 Task: Sort the products by price (lowest first).
Action: Mouse pressed left at (21, 82)
Screenshot: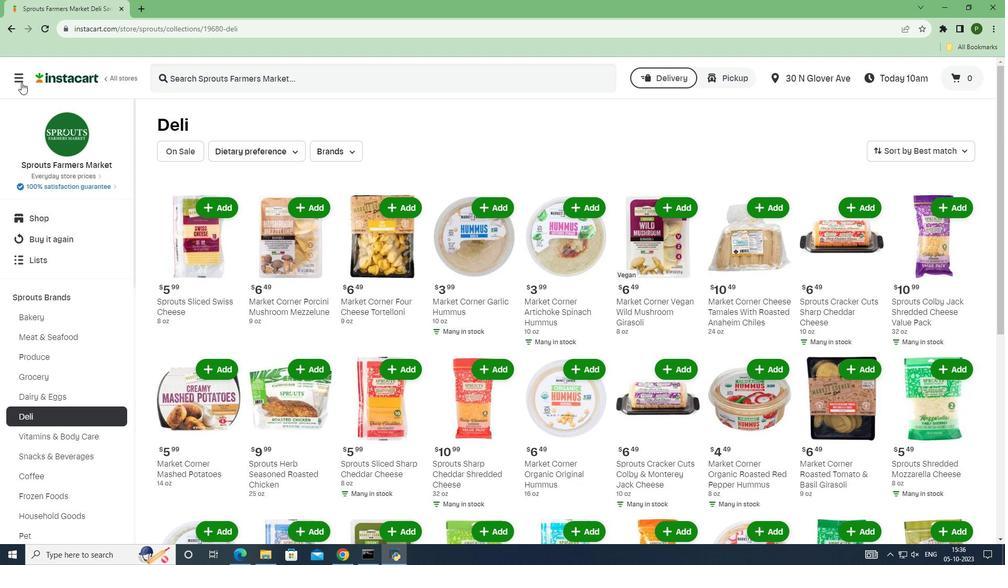 
Action: Mouse moved to (52, 276)
Screenshot: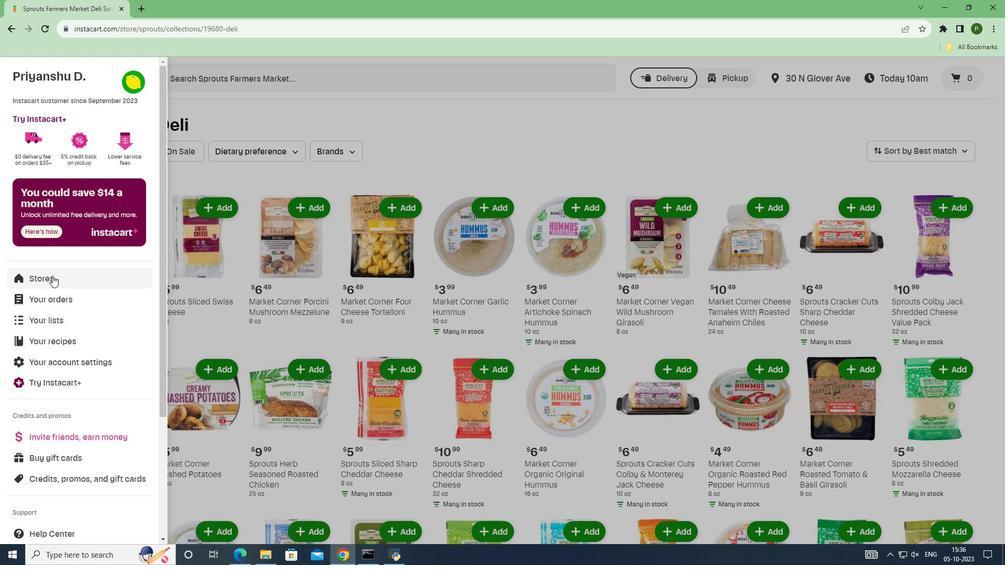 
Action: Mouse pressed left at (52, 276)
Screenshot: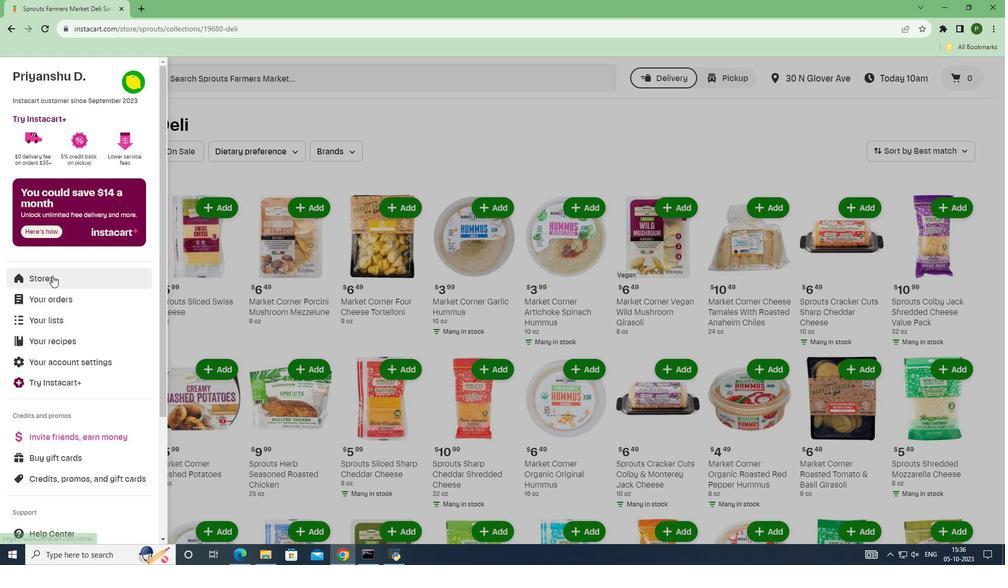 
Action: Mouse moved to (234, 116)
Screenshot: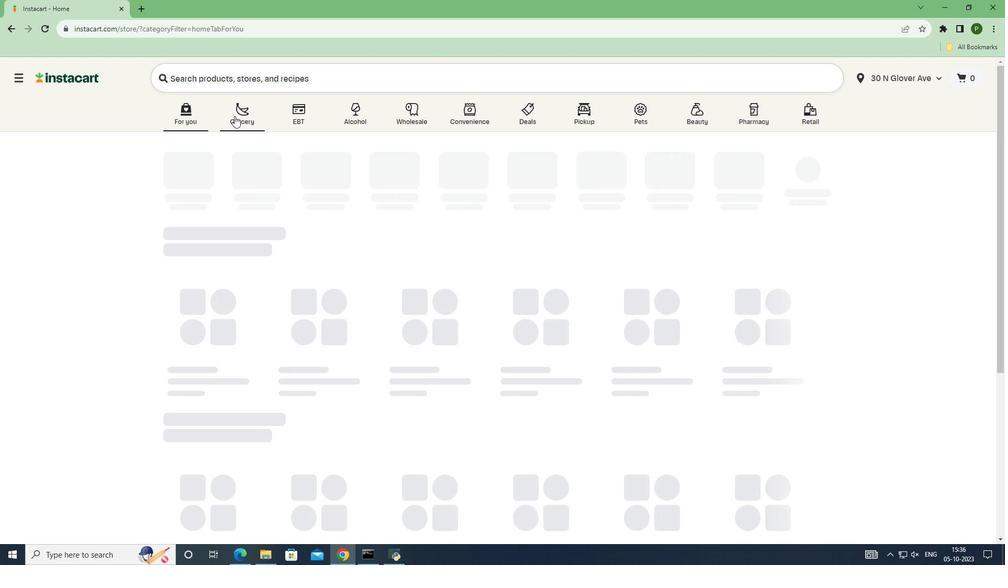 
Action: Mouse pressed left at (234, 116)
Screenshot: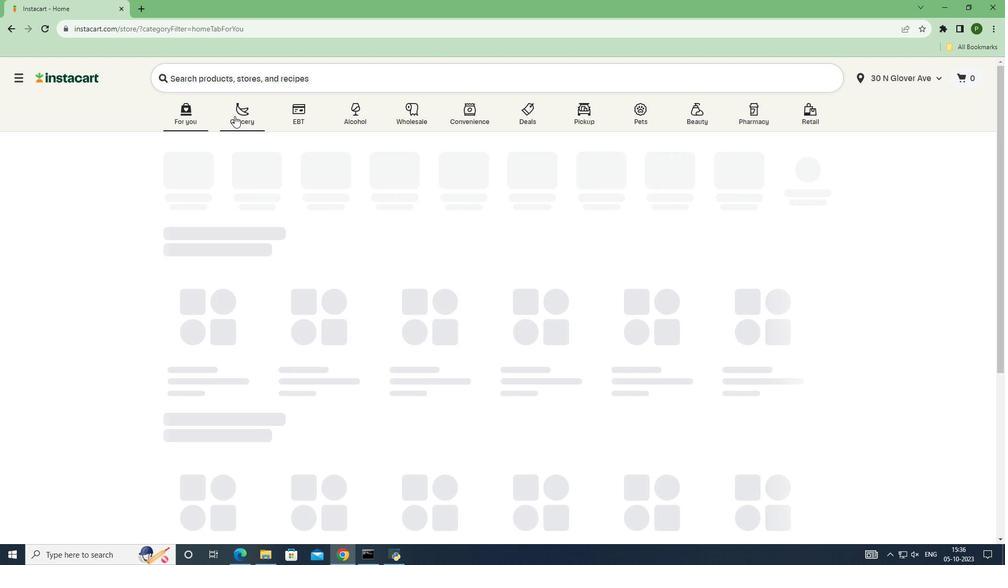 
Action: Mouse moved to (635, 246)
Screenshot: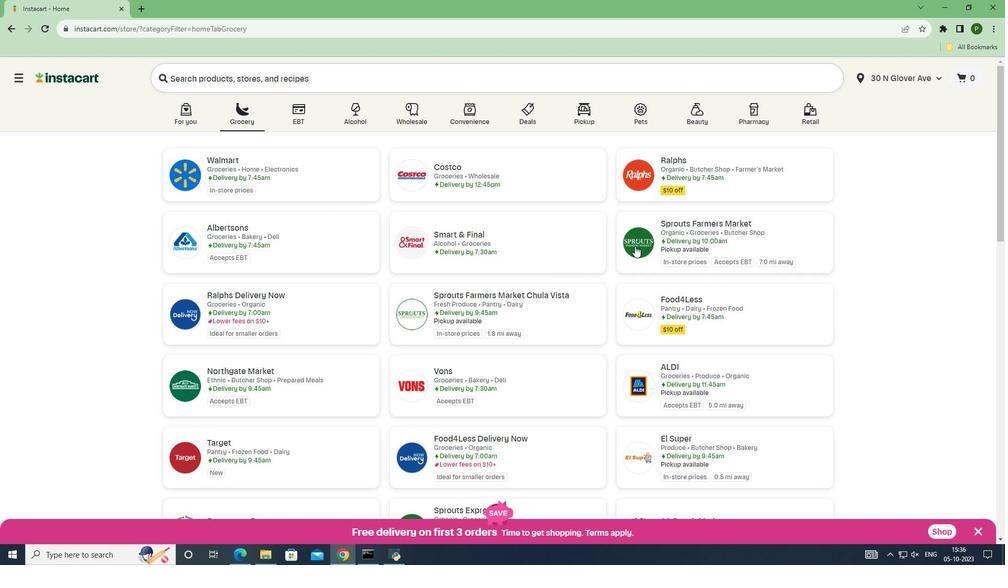 
Action: Mouse pressed left at (635, 246)
Screenshot: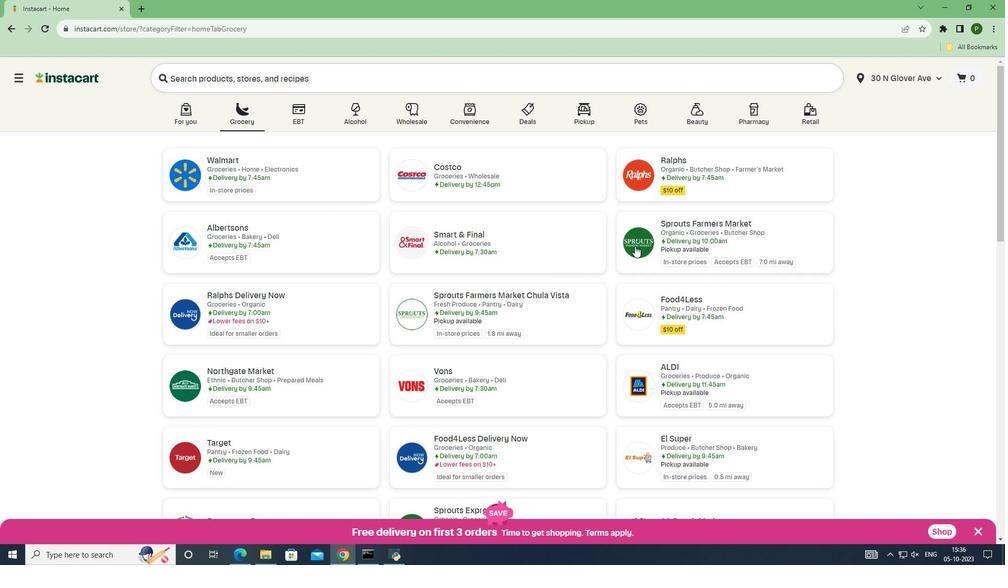 
Action: Mouse moved to (38, 299)
Screenshot: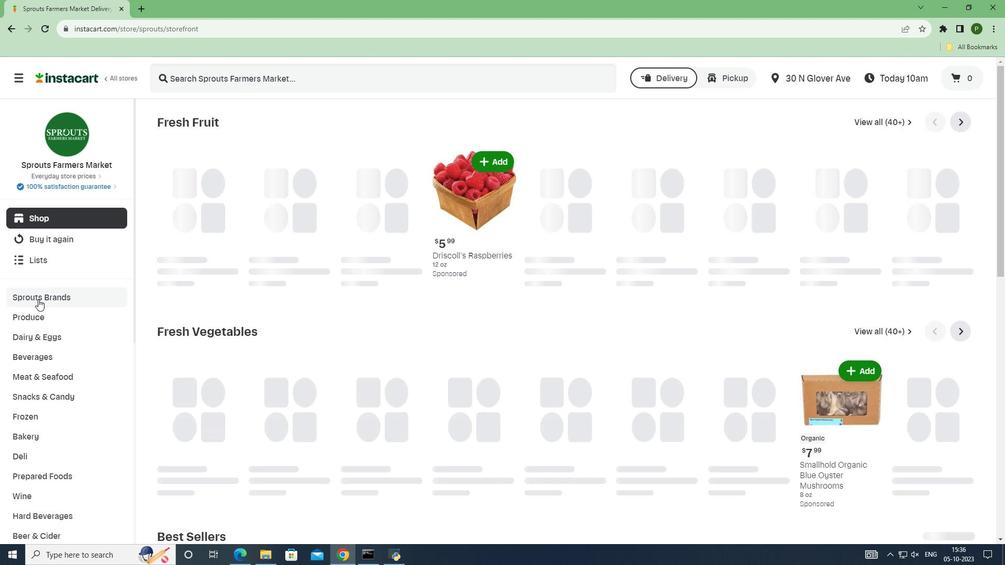 
Action: Mouse pressed left at (38, 299)
Screenshot: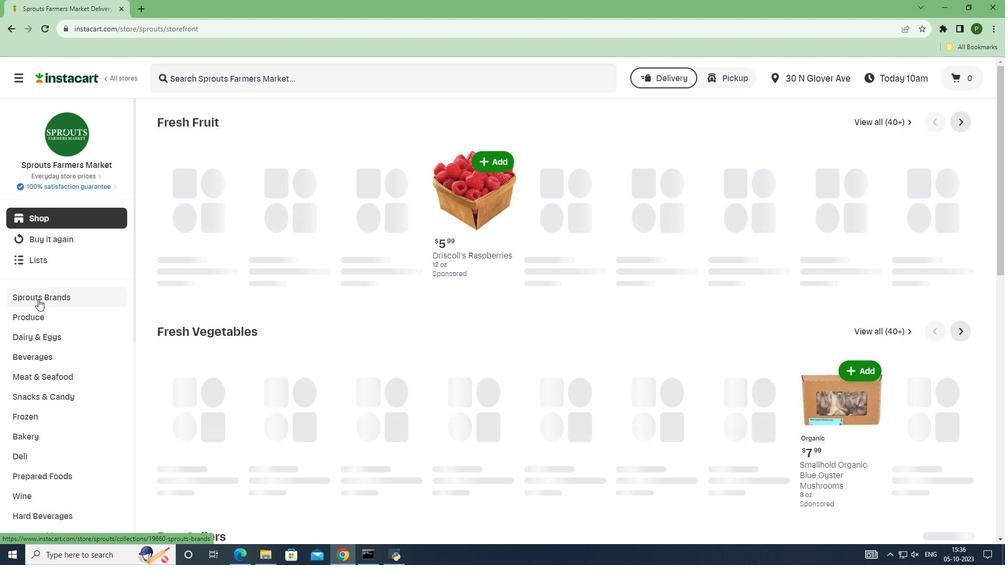 
Action: Mouse moved to (22, 418)
Screenshot: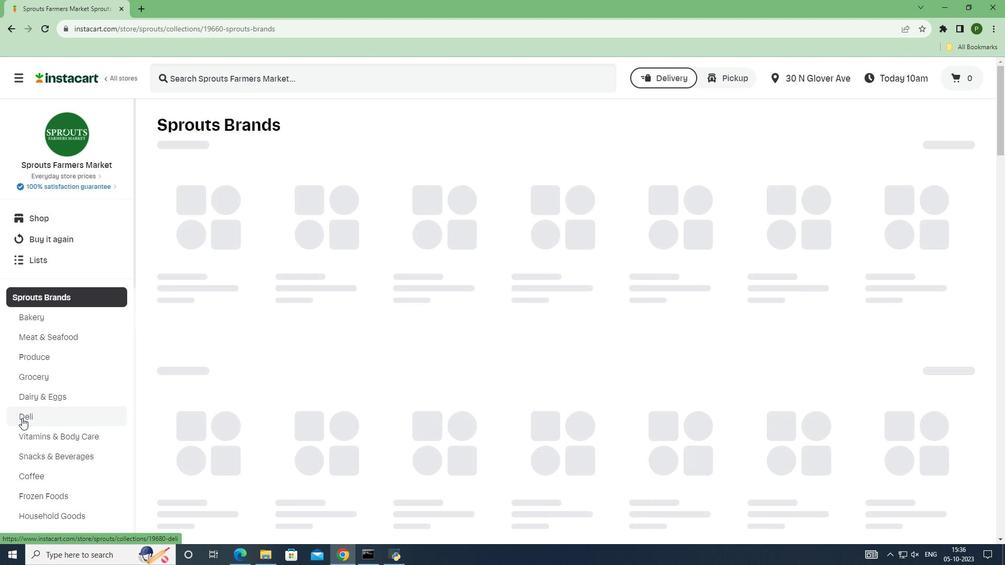 
Action: Mouse pressed left at (22, 418)
Screenshot: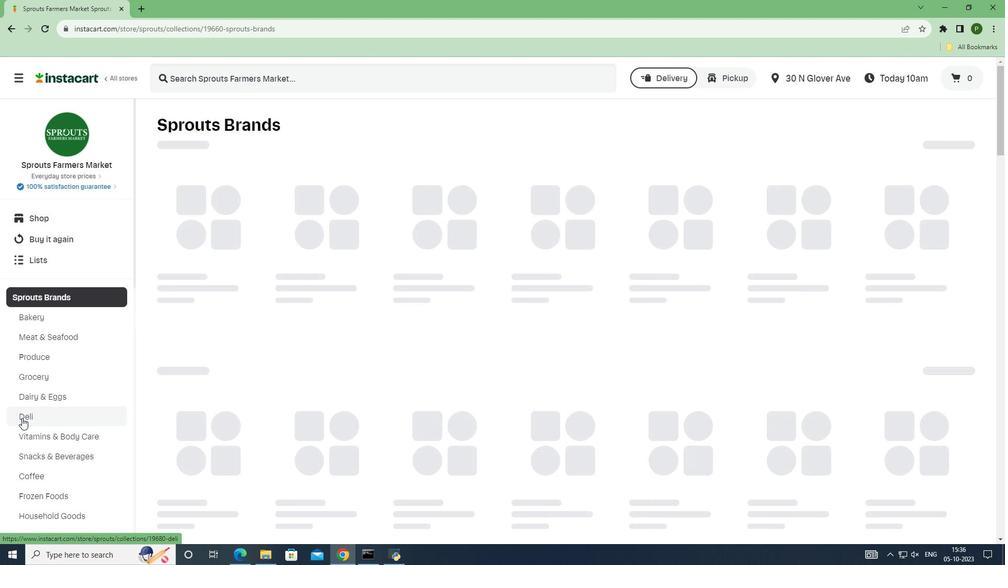 
Action: Mouse moved to (915, 156)
Screenshot: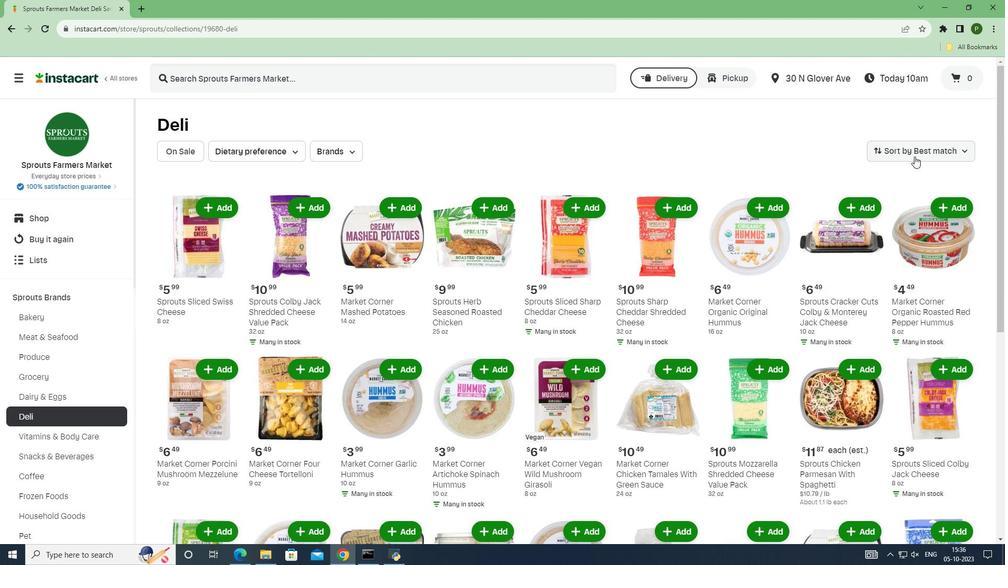 
Action: Mouse pressed left at (915, 156)
Screenshot: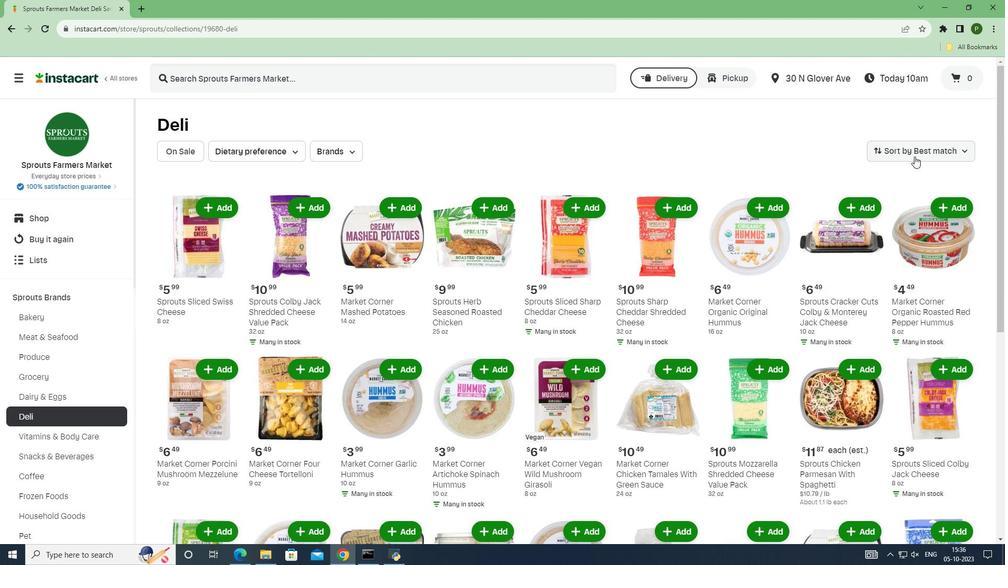 
Action: Mouse moved to (915, 197)
Screenshot: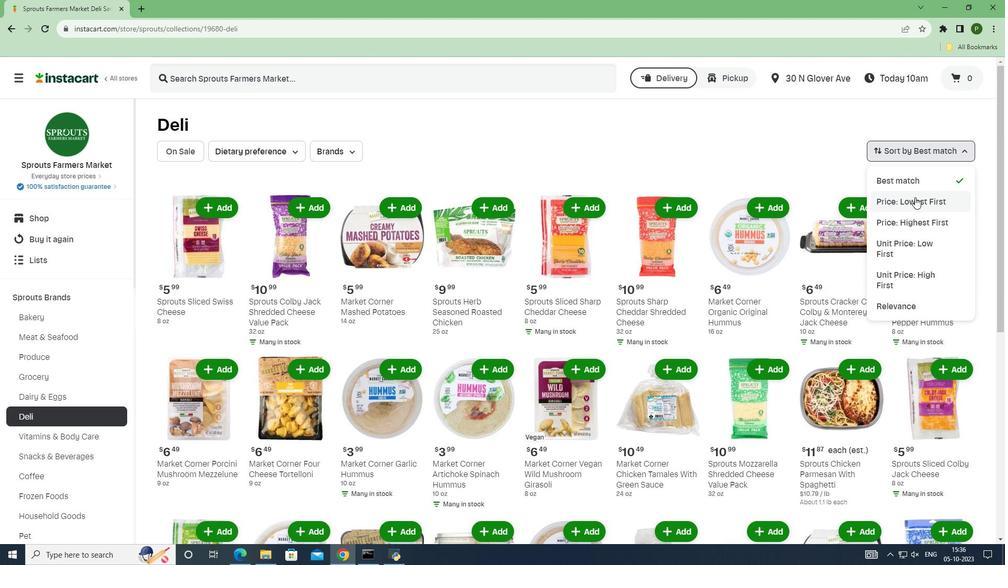 
Action: Mouse pressed left at (915, 197)
Screenshot: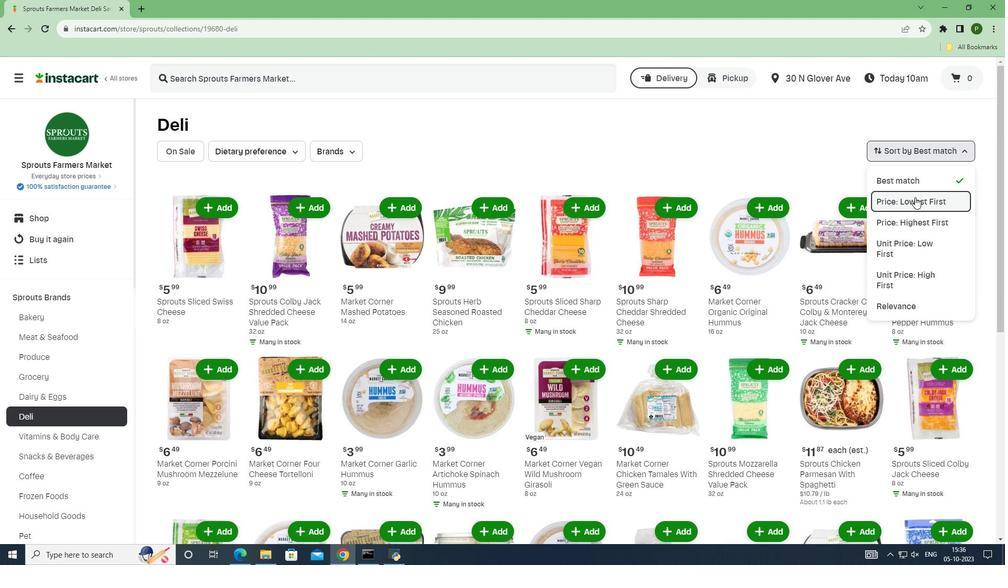 
Action: Mouse moved to (698, 242)
Screenshot: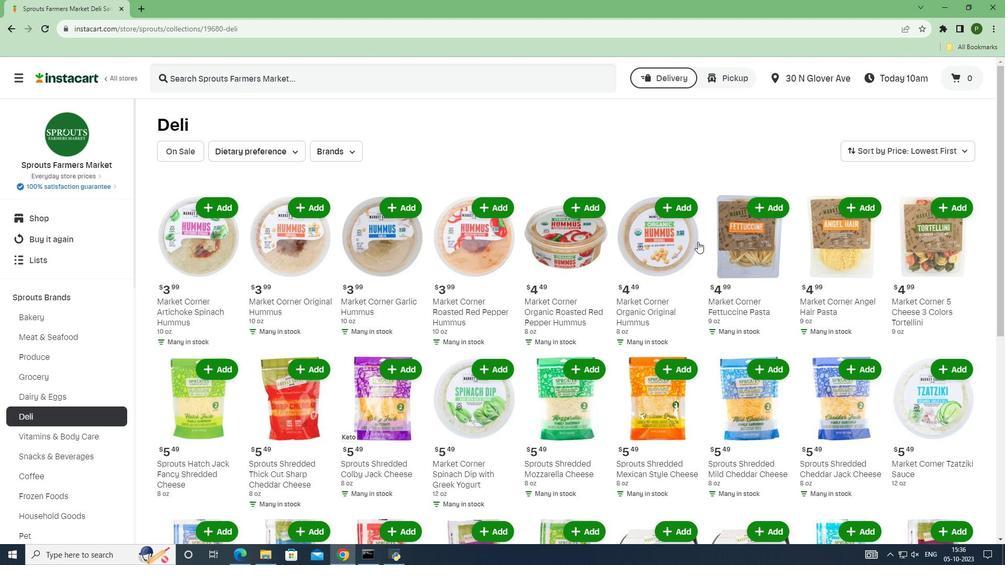 
